 Task: Select the text for italic.
Action: Mouse moved to (189, 69)
Screenshot: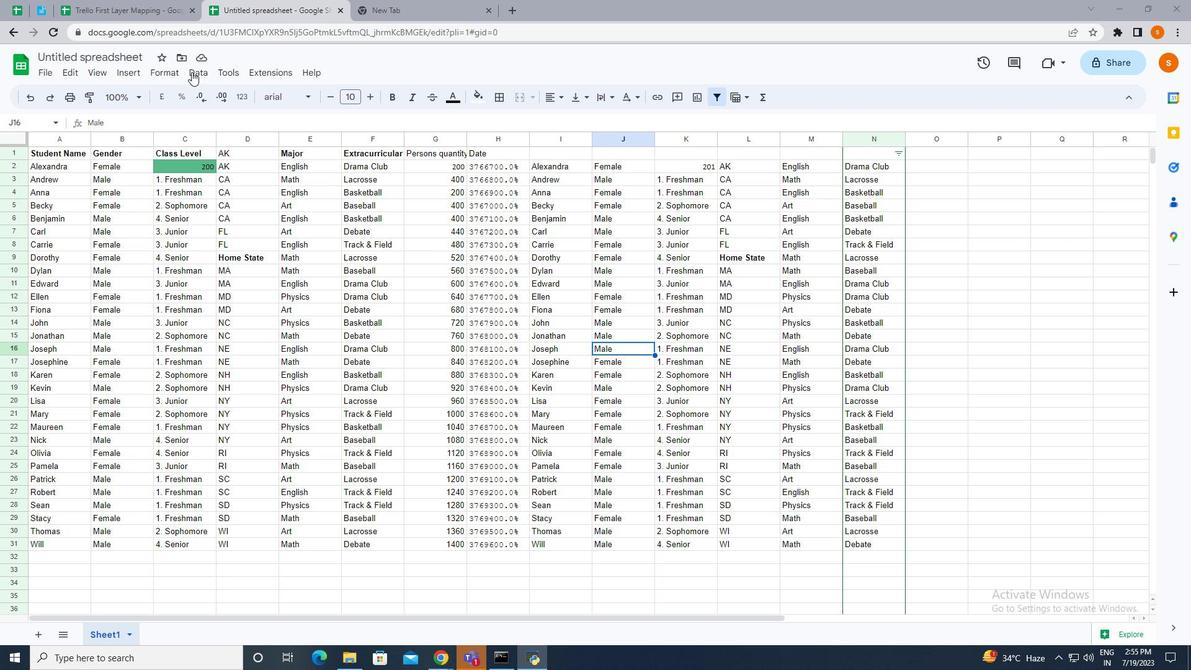 
Action: Mouse pressed left at (189, 69)
Screenshot: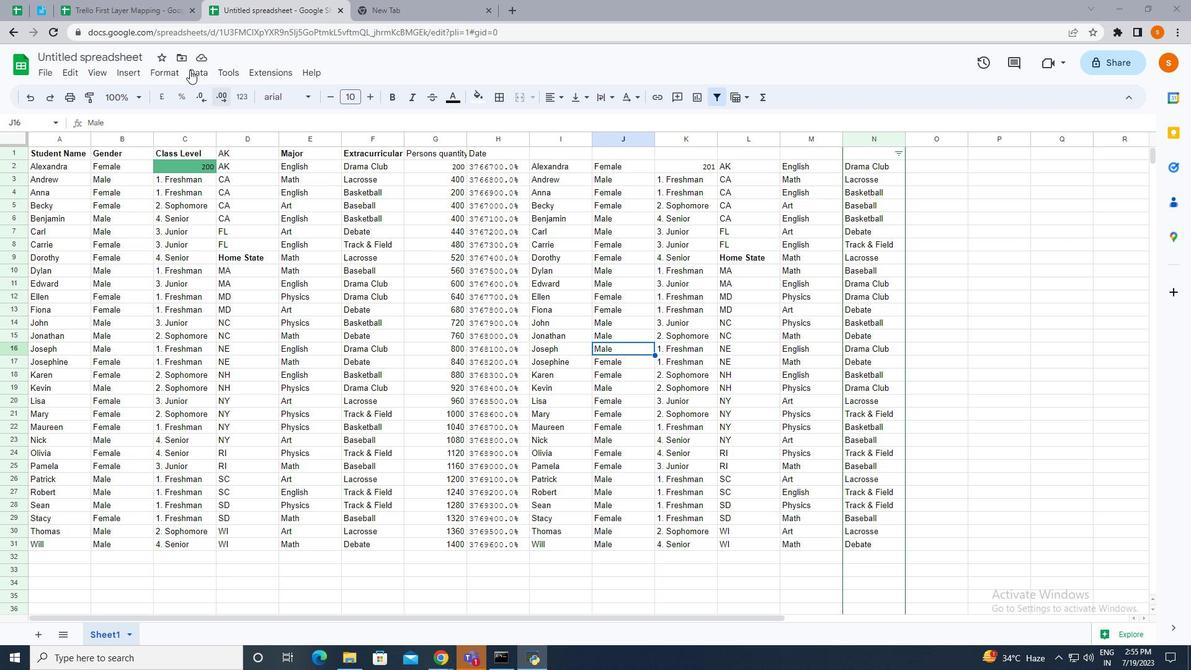 
Action: Mouse moved to (227, 183)
Screenshot: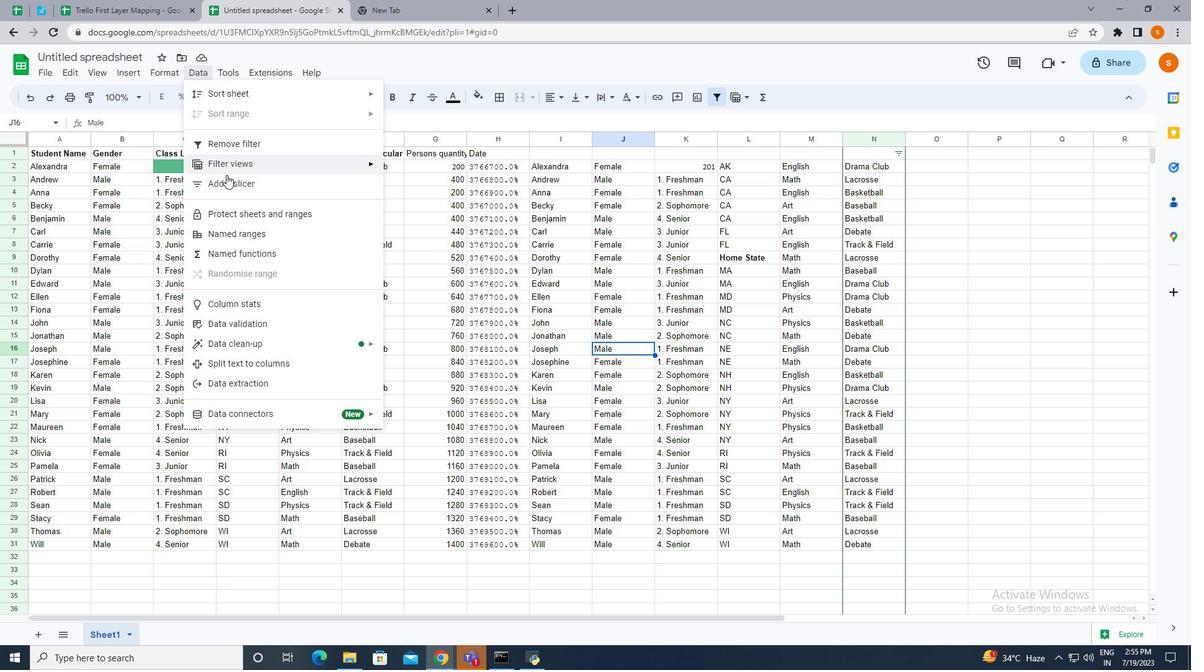 
Action: Mouse pressed left at (227, 183)
Screenshot: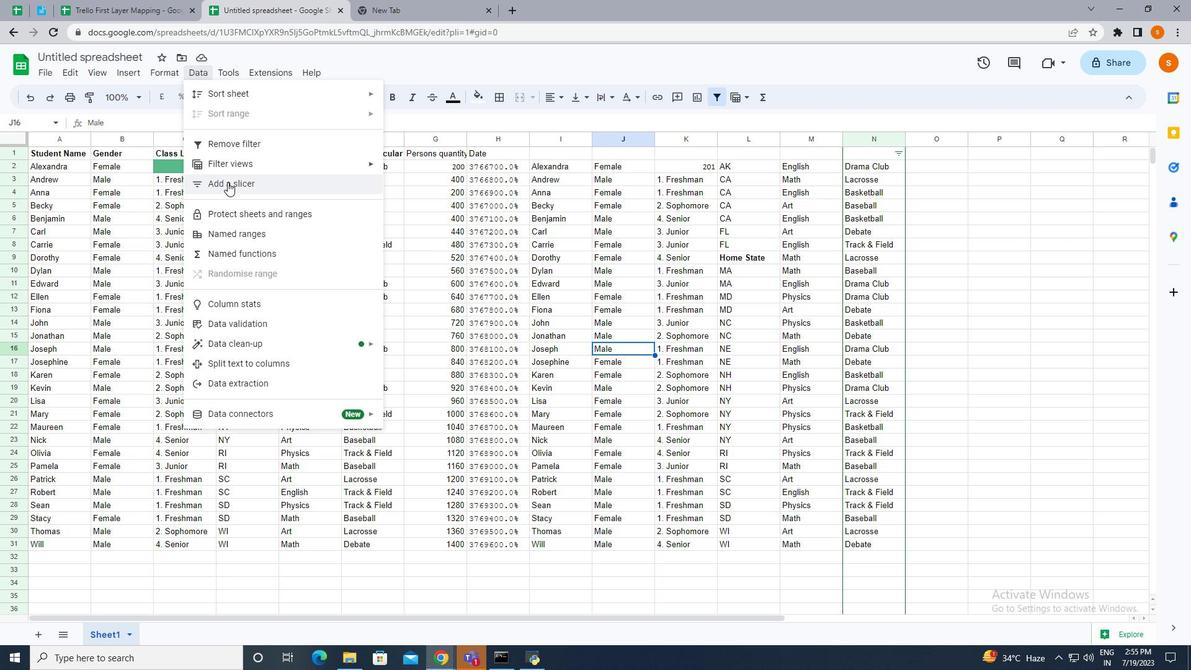 
Action: Mouse moved to (1016, 222)
Screenshot: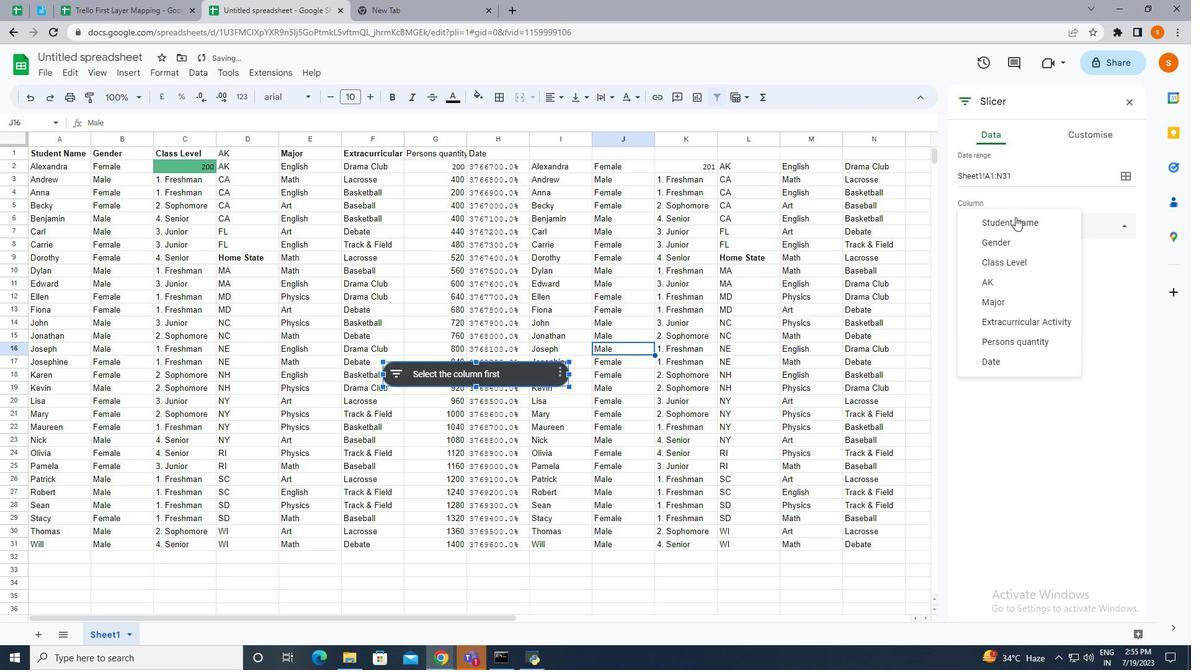 
Action: Mouse pressed left at (1016, 222)
Screenshot: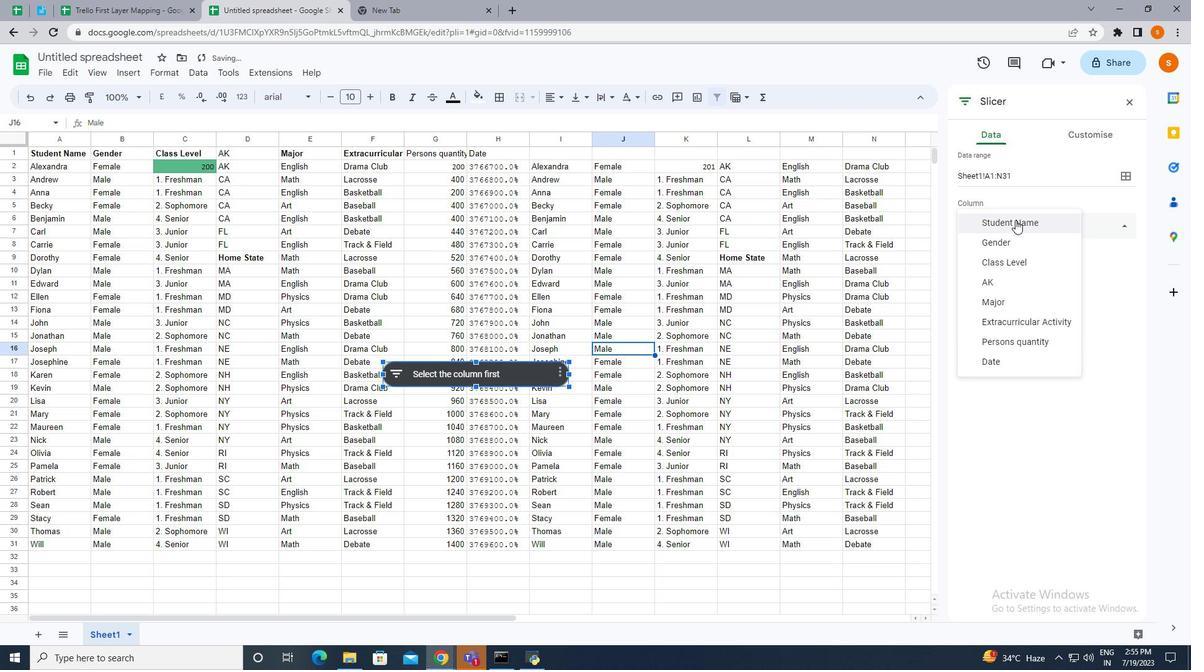 
Action: Mouse moved to (1087, 131)
Screenshot: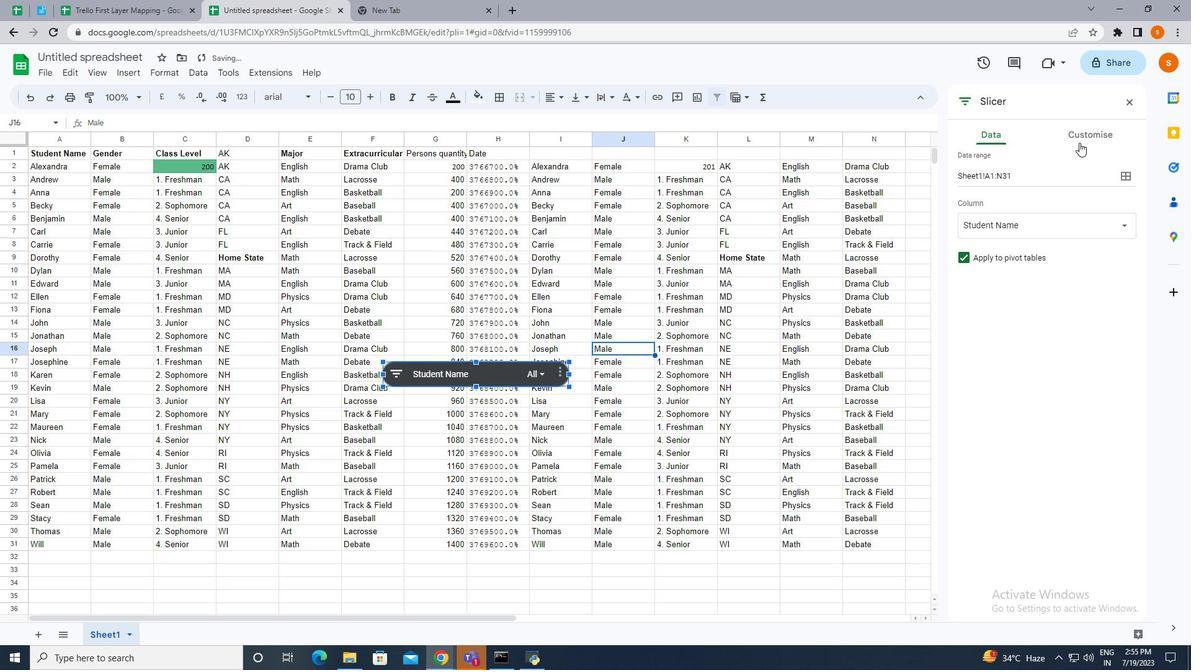 
Action: Mouse pressed left at (1087, 131)
Screenshot: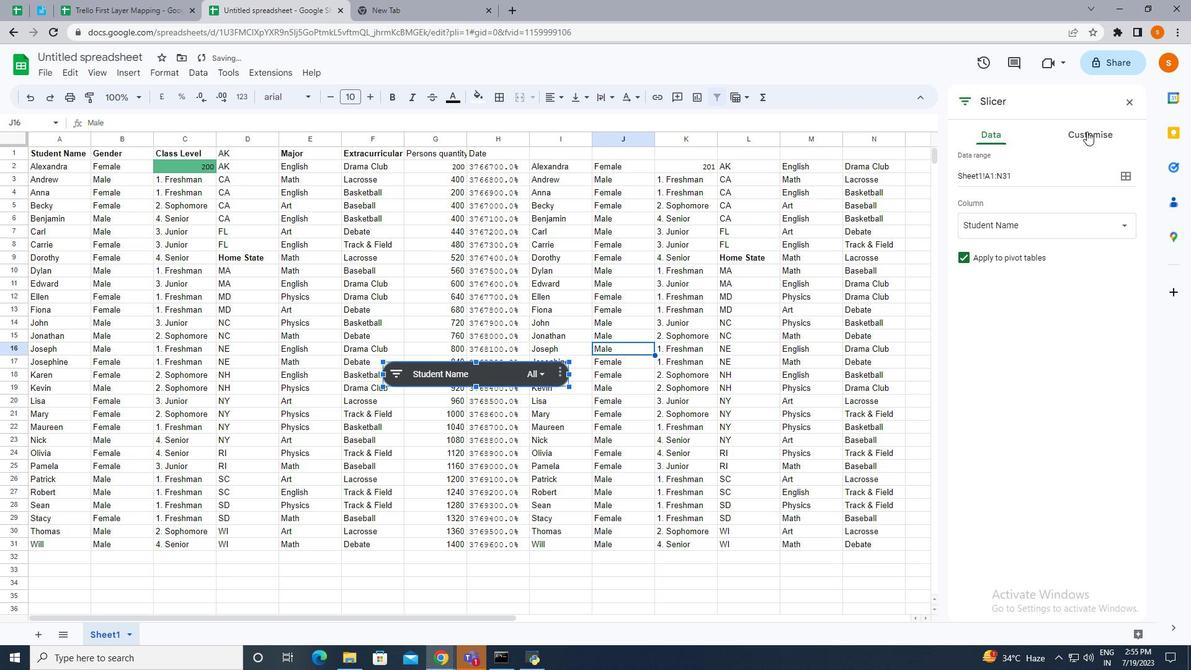 
Action: Mouse moved to (991, 284)
Screenshot: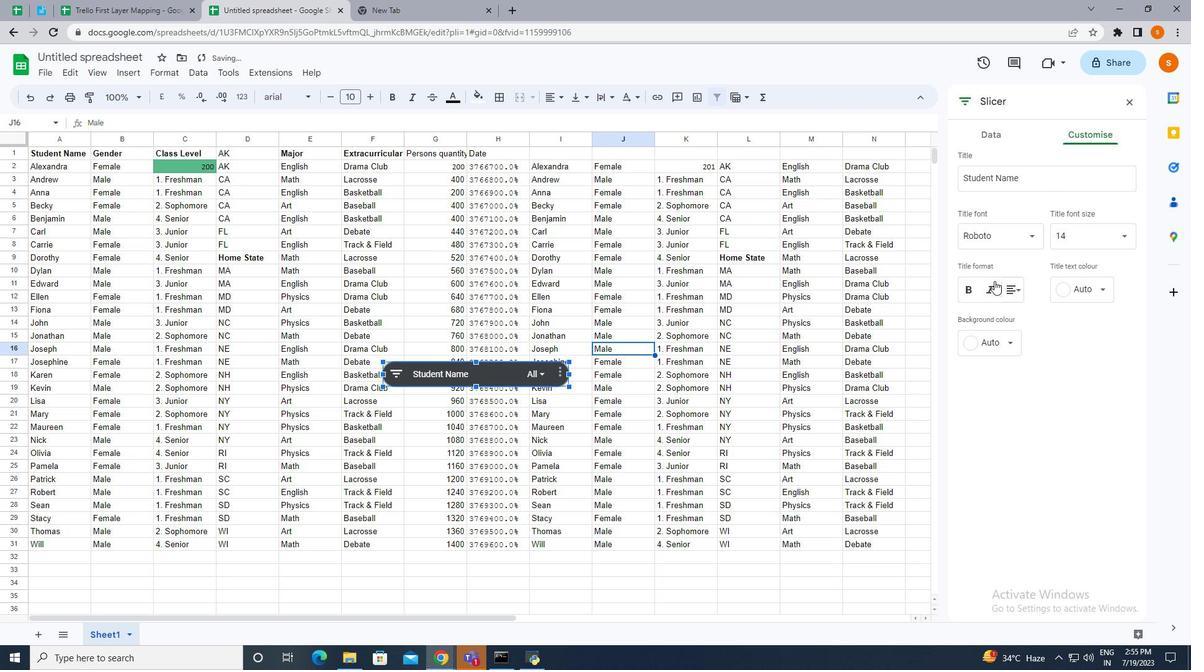 
Action: Mouse pressed left at (991, 284)
Screenshot: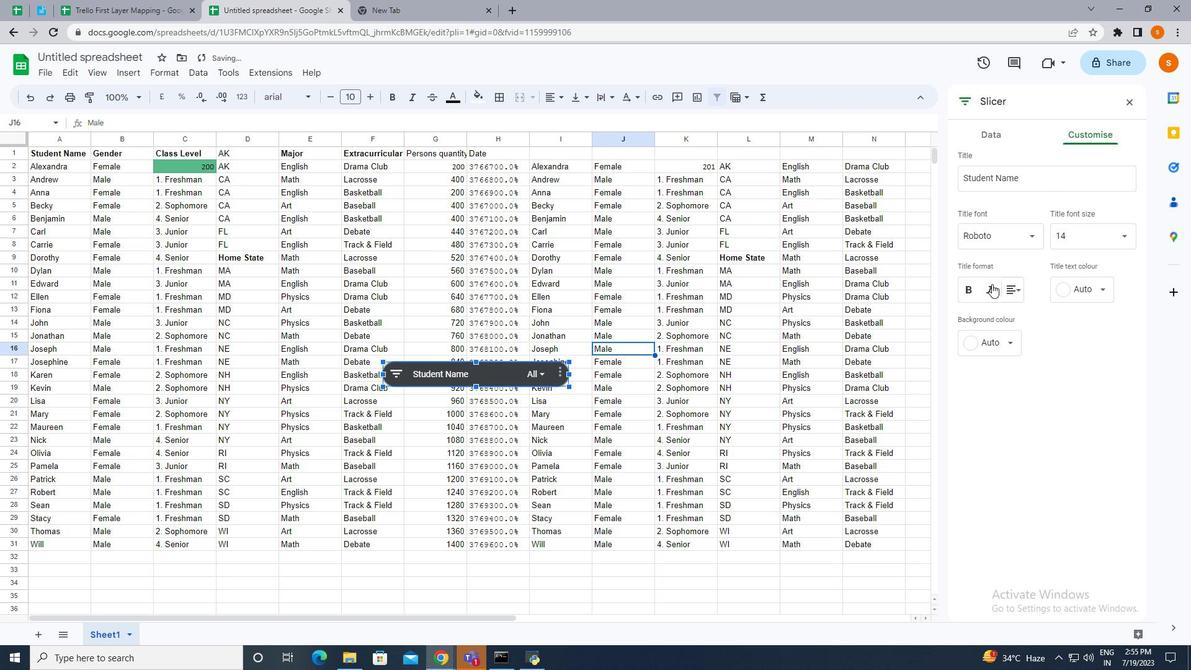 
